Task: Set the repository privacy to private while importing a new project.
Action: Mouse moved to (988, 81)
Screenshot: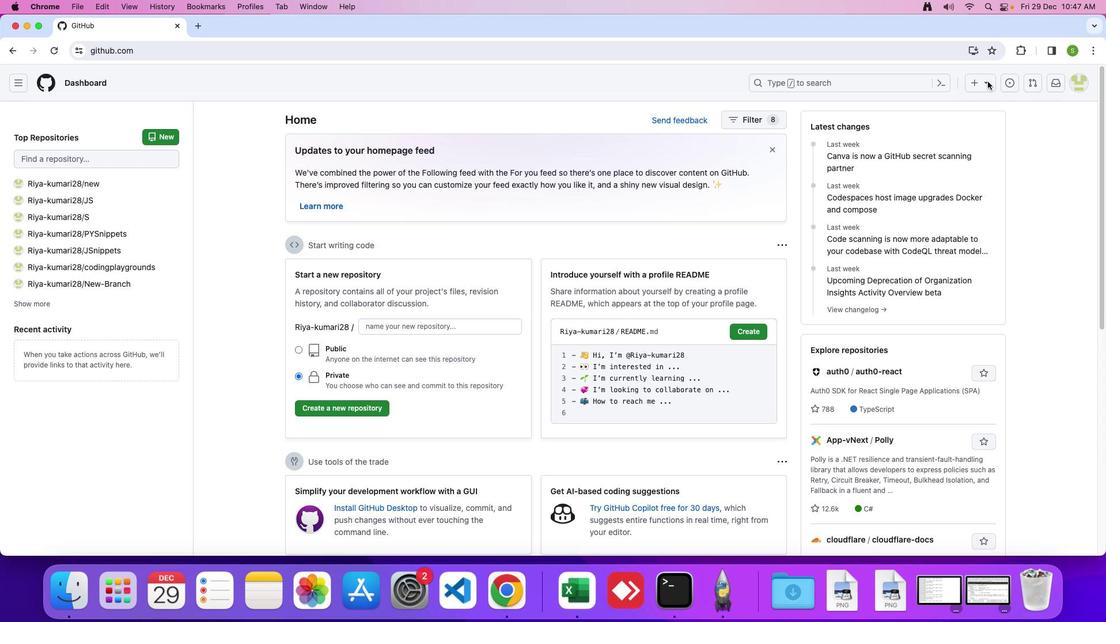 
Action: Mouse pressed left at (988, 81)
Screenshot: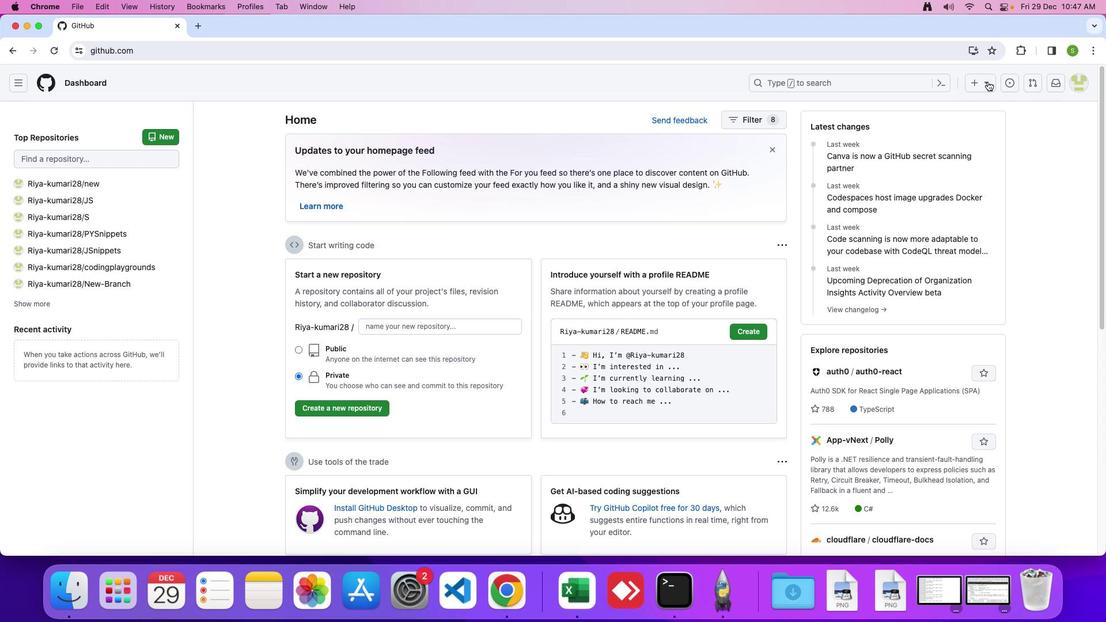 
Action: Mouse moved to (987, 81)
Screenshot: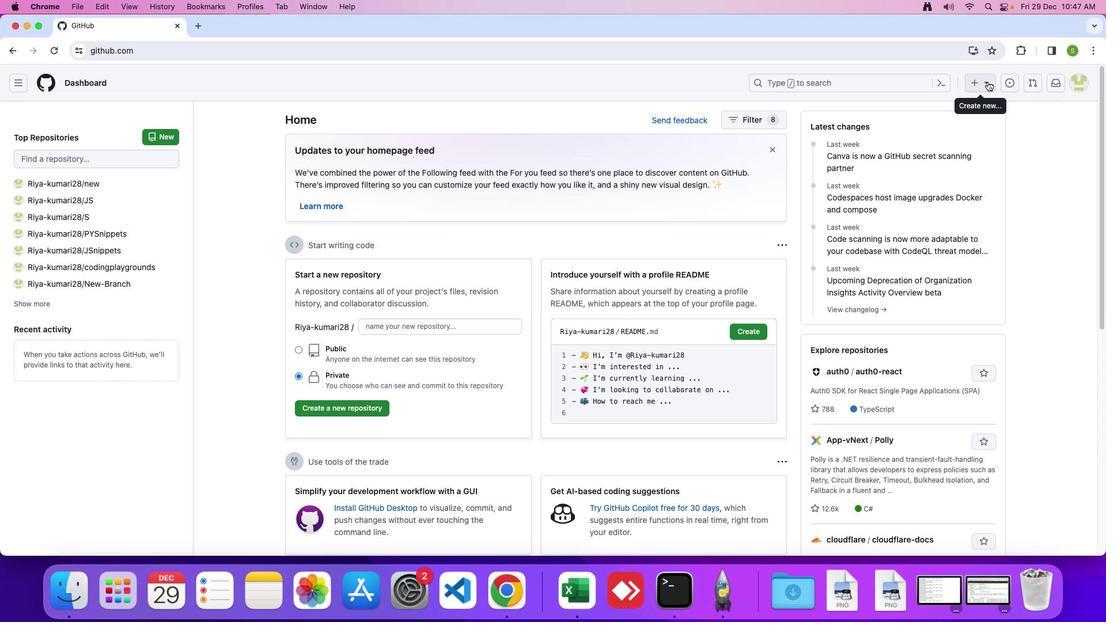 
Action: Mouse pressed left at (987, 81)
Screenshot: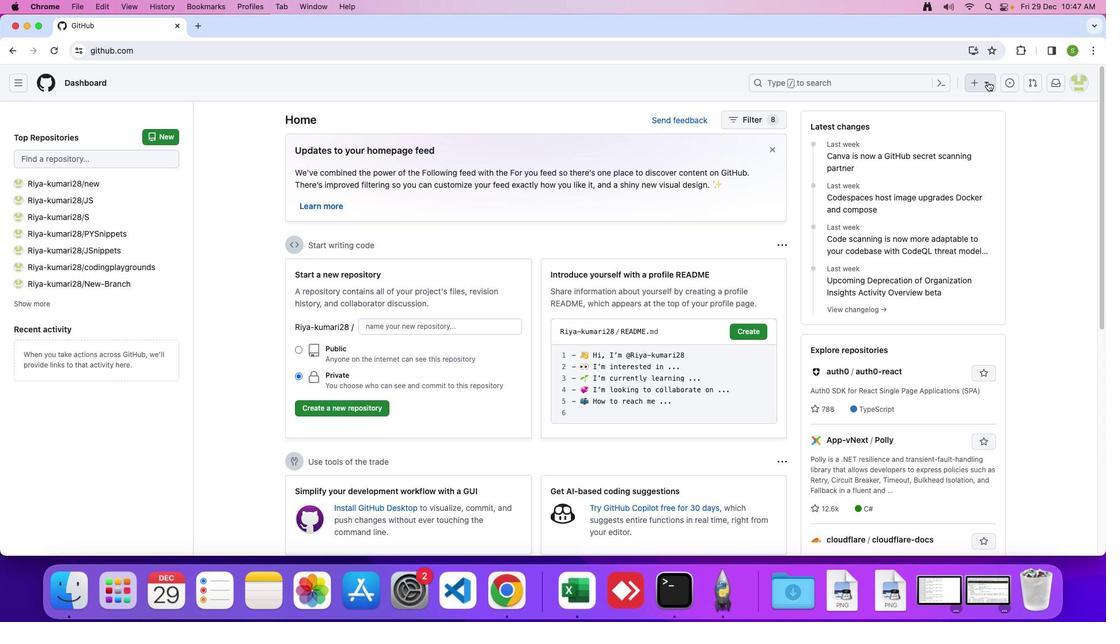 
Action: Mouse moved to (982, 81)
Screenshot: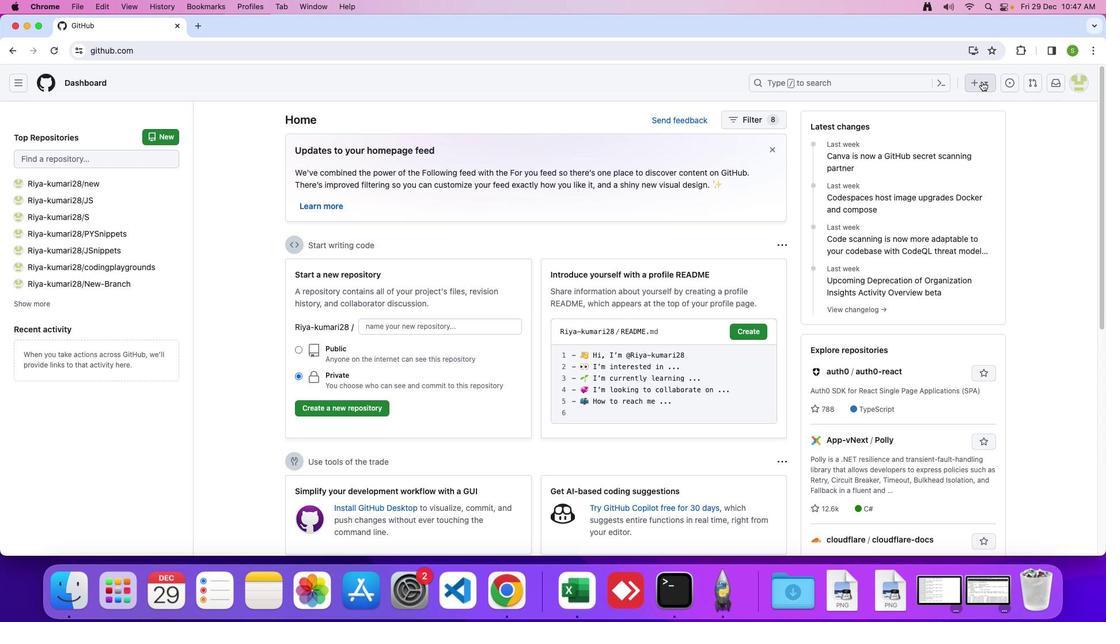 
Action: Mouse pressed left at (982, 81)
Screenshot: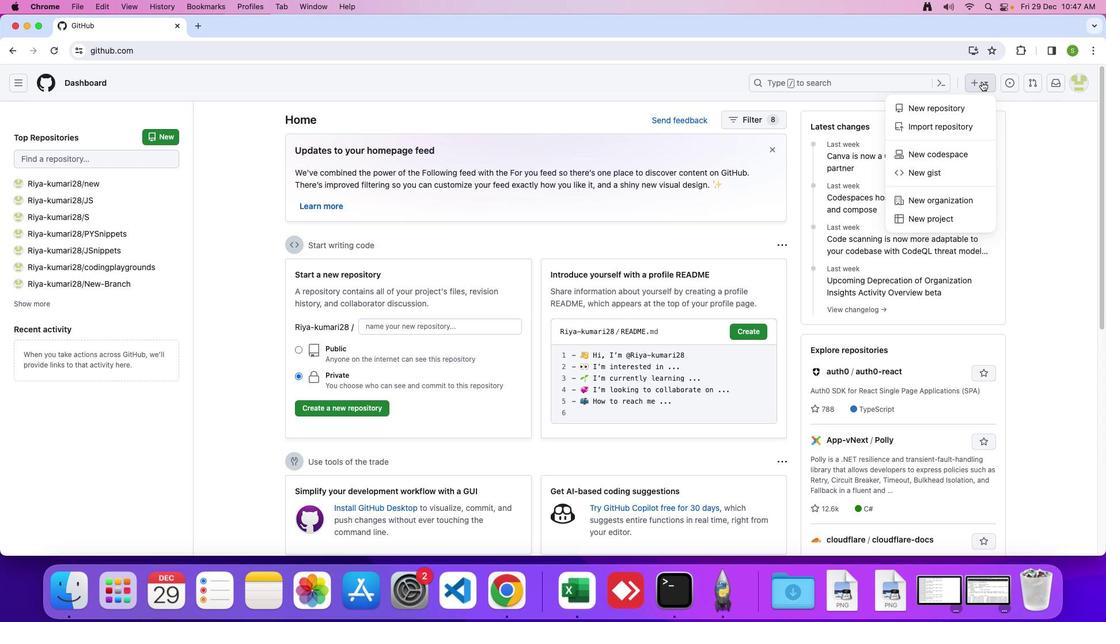 
Action: Mouse moved to (944, 127)
Screenshot: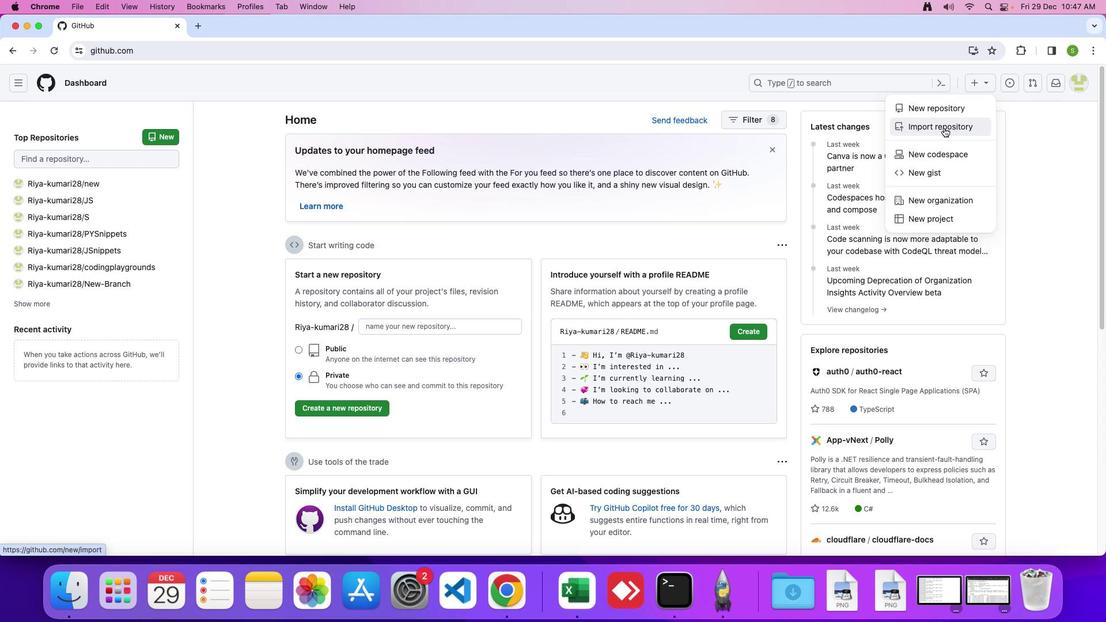 
Action: Mouse pressed left at (944, 127)
Screenshot: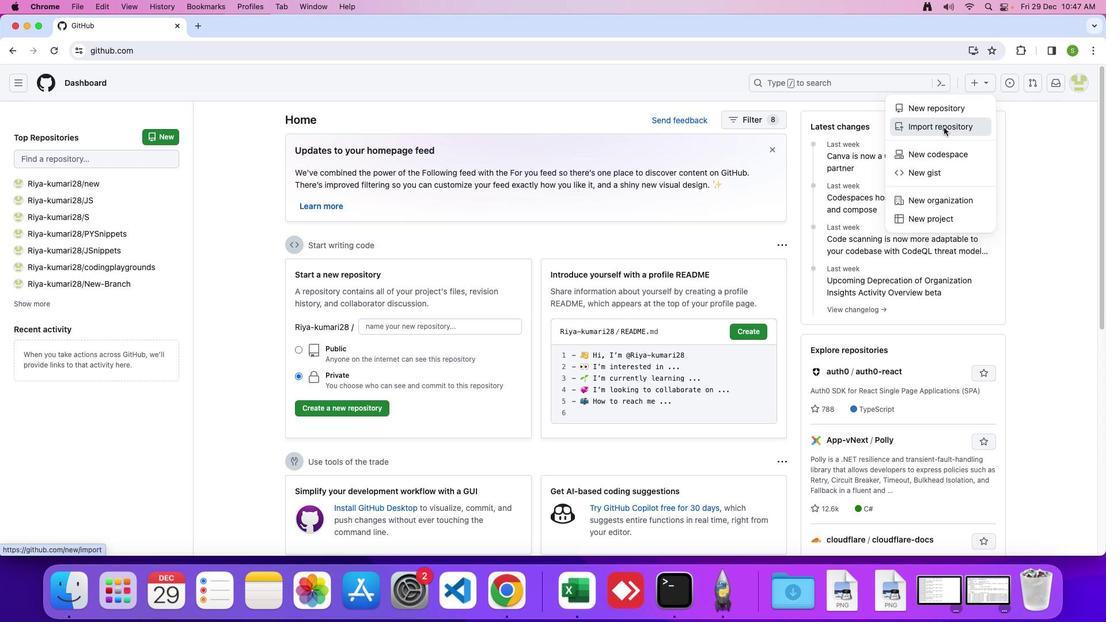 
Action: Mouse moved to (352, 421)
Screenshot: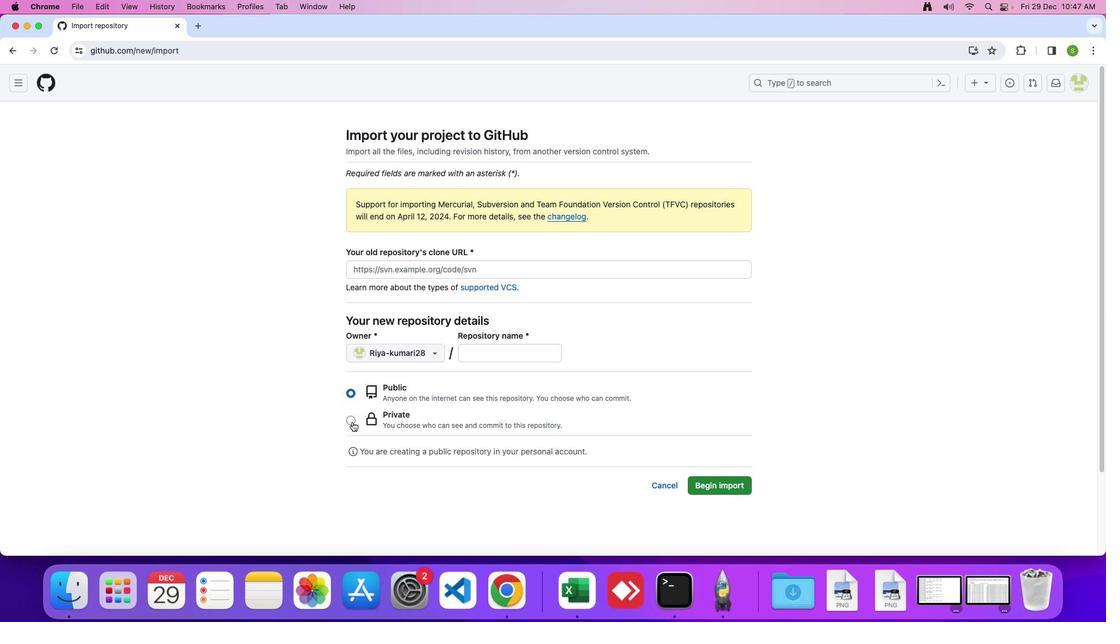 
Action: Mouse pressed left at (352, 421)
Screenshot: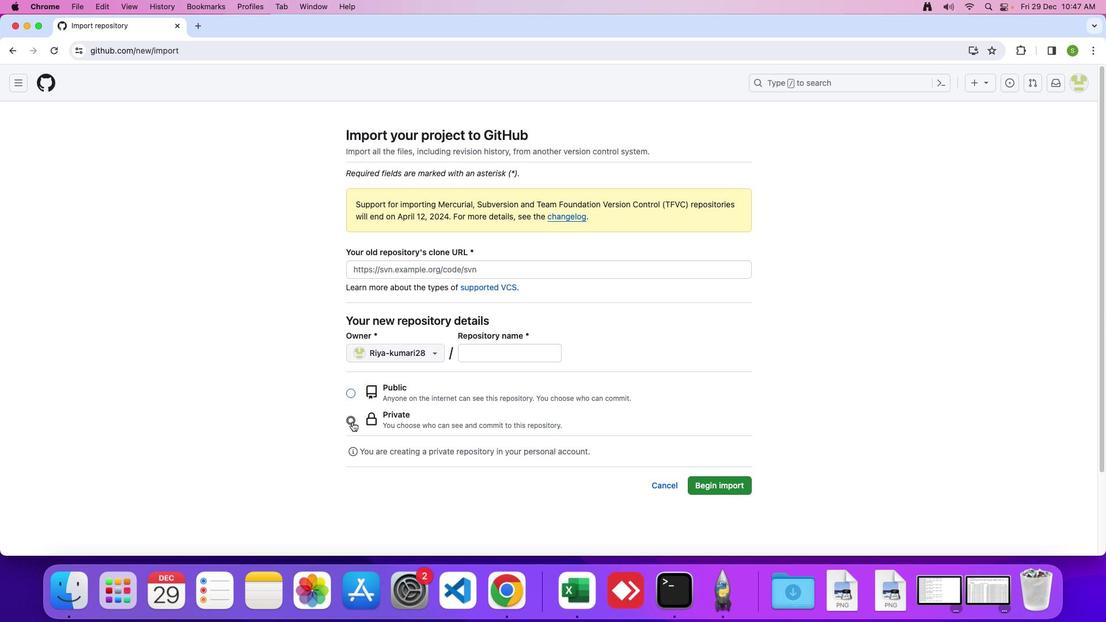 
Action: Mouse moved to (352, 421)
Screenshot: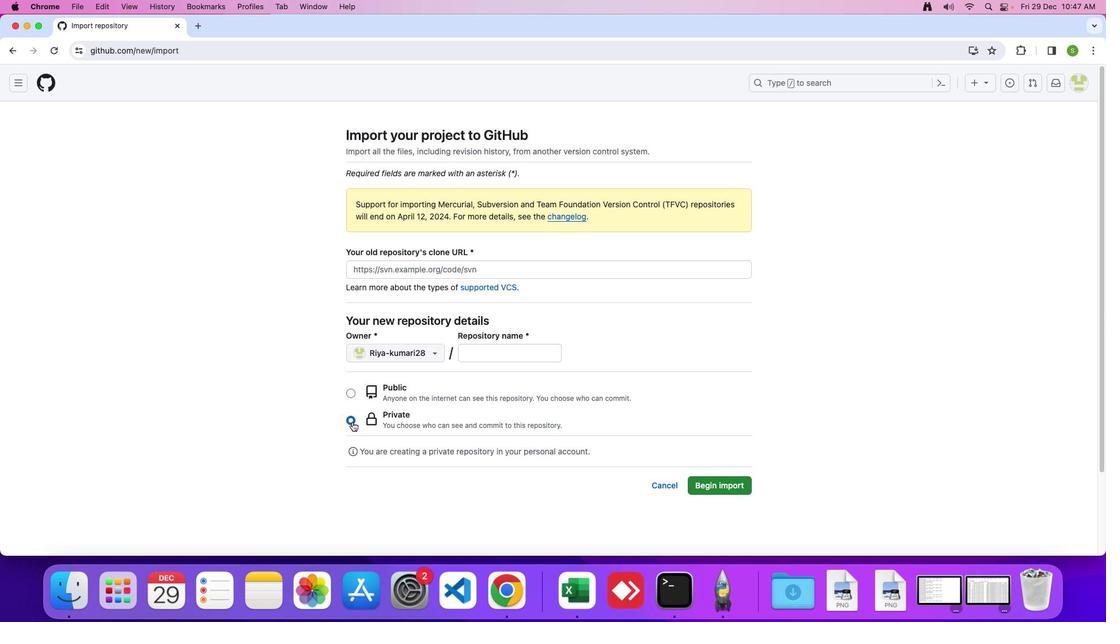 
